 Task: Create a due date automation trigger when advanced on, on the wednesday before a card is due add dates not starting next week at 11:00 AM.
Action: Mouse moved to (963, 81)
Screenshot: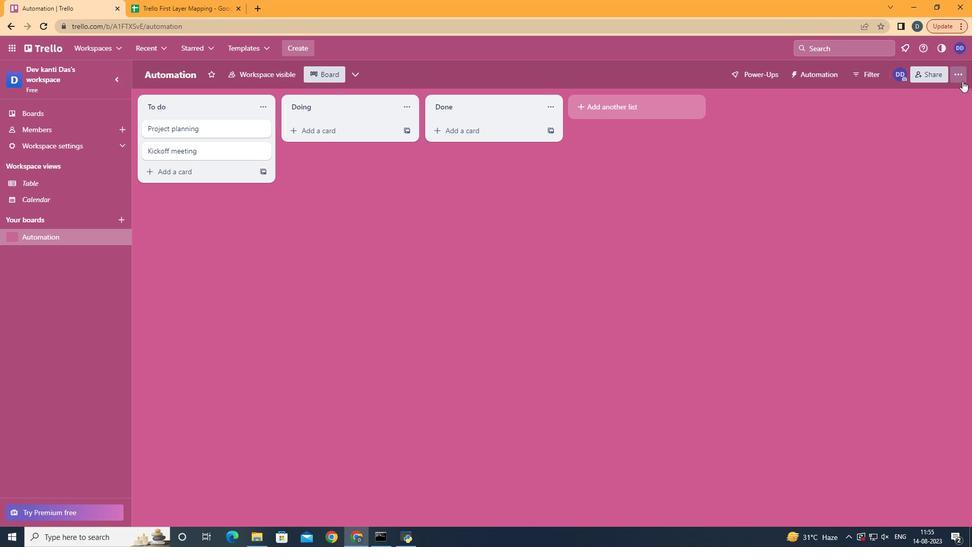
Action: Mouse pressed left at (963, 81)
Screenshot: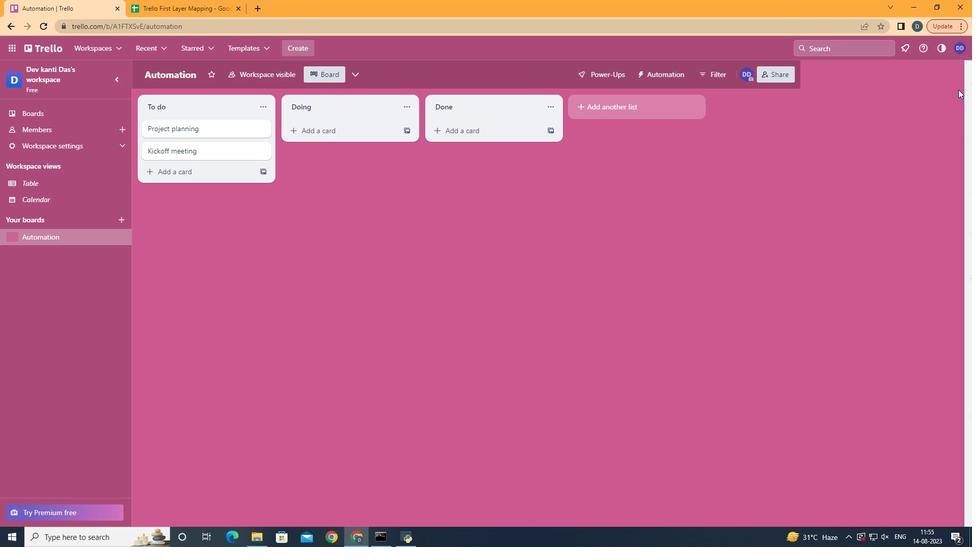 
Action: Mouse moved to (880, 225)
Screenshot: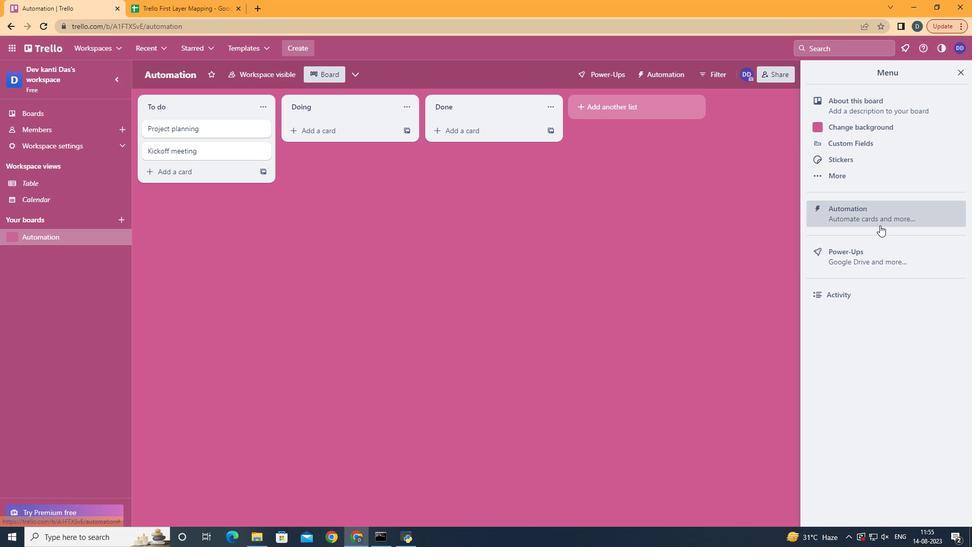 
Action: Mouse pressed left at (880, 225)
Screenshot: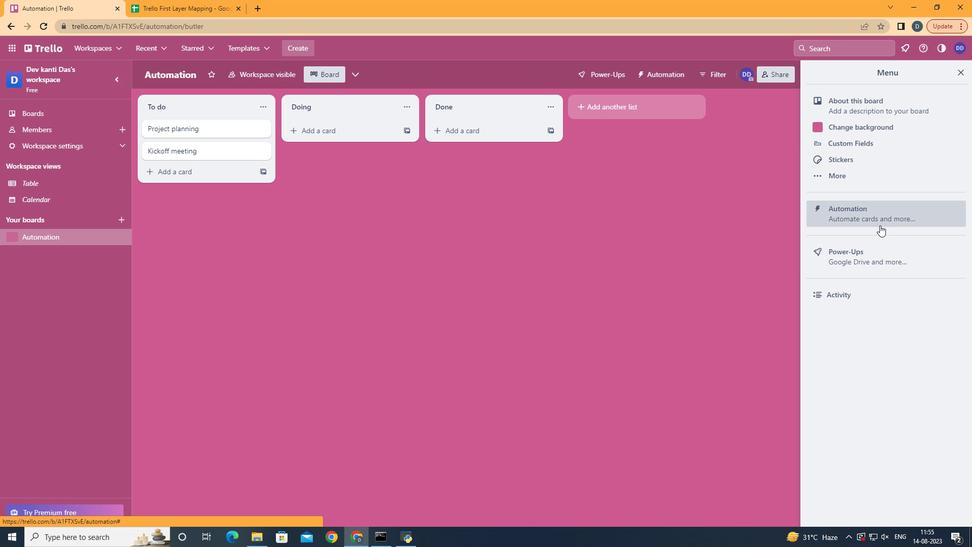 
Action: Mouse moved to (177, 203)
Screenshot: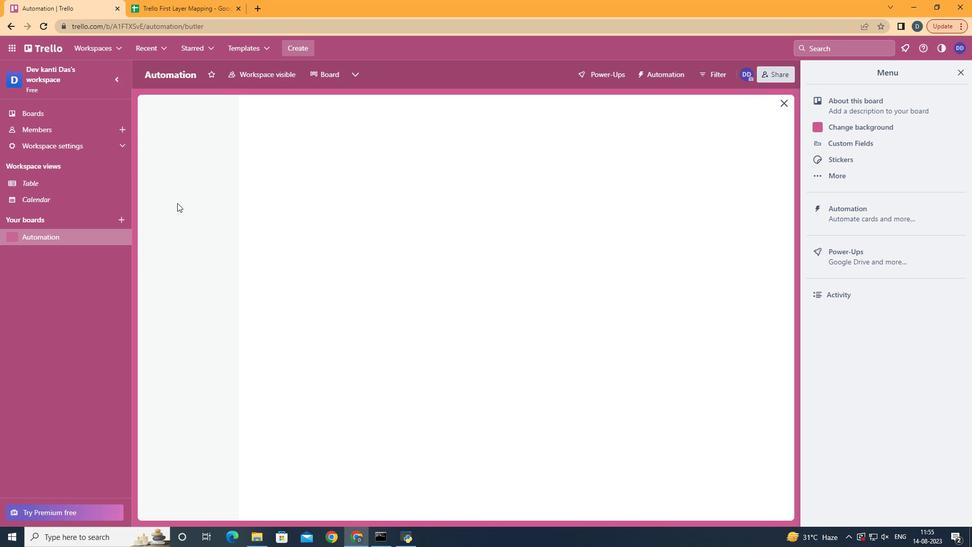 
Action: Mouse pressed left at (177, 203)
Screenshot: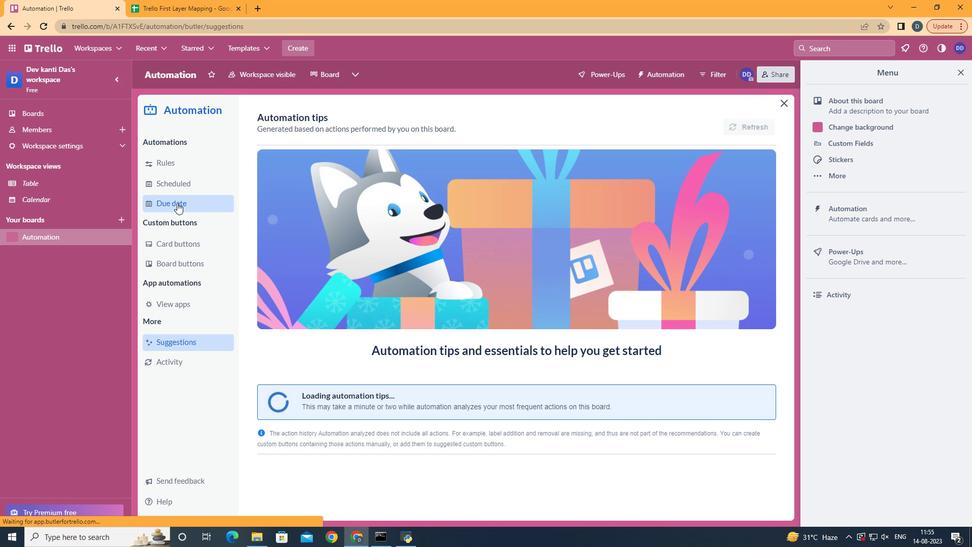 
Action: Mouse moved to (704, 122)
Screenshot: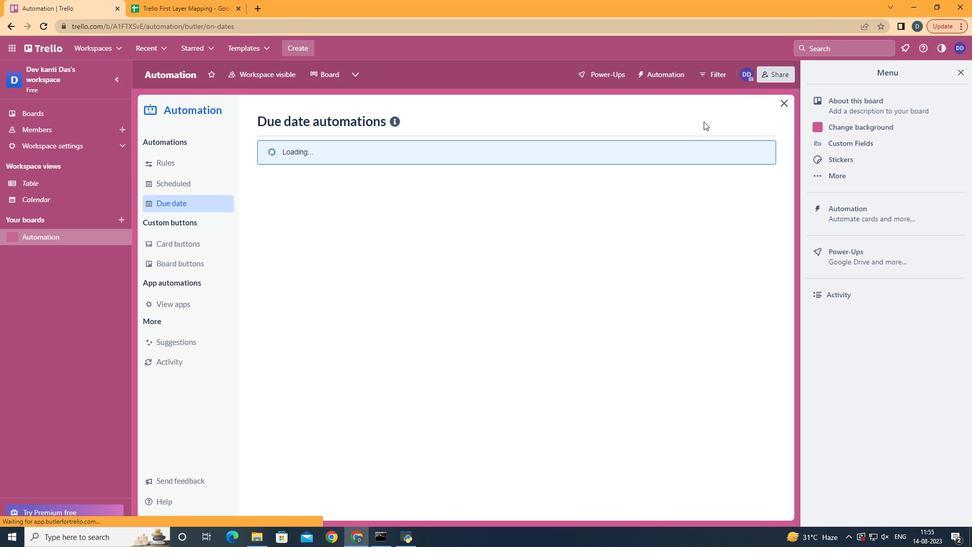 
Action: Mouse pressed left at (704, 122)
Screenshot: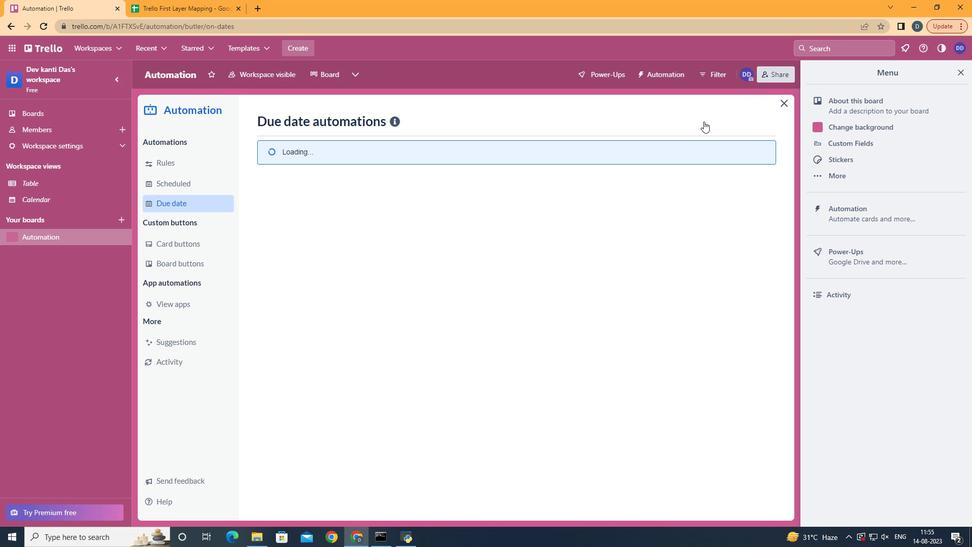 
Action: Mouse pressed left at (704, 122)
Screenshot: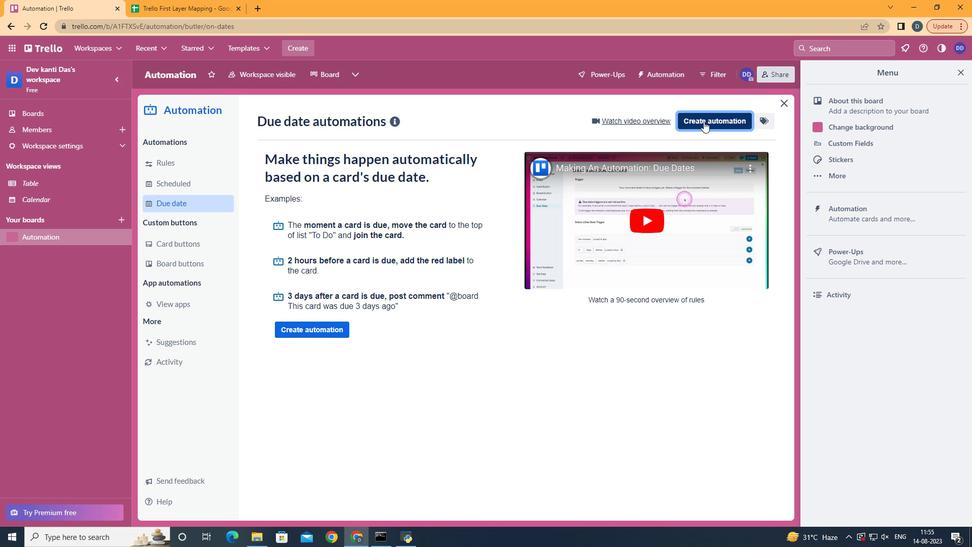 
Action: Mouse moved to (455, 218)
Screenshot: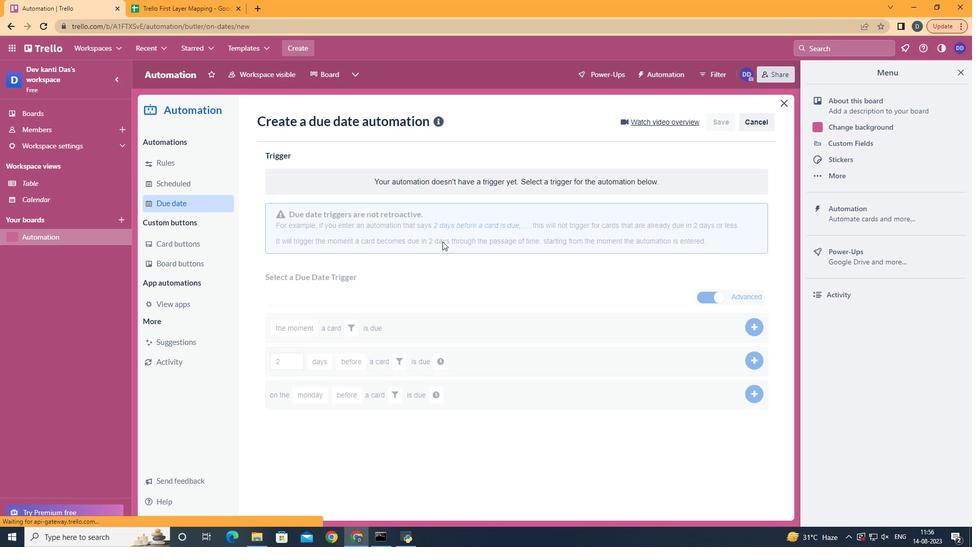 
Action: Mouse pressed left at (455, 218)
Screenshot: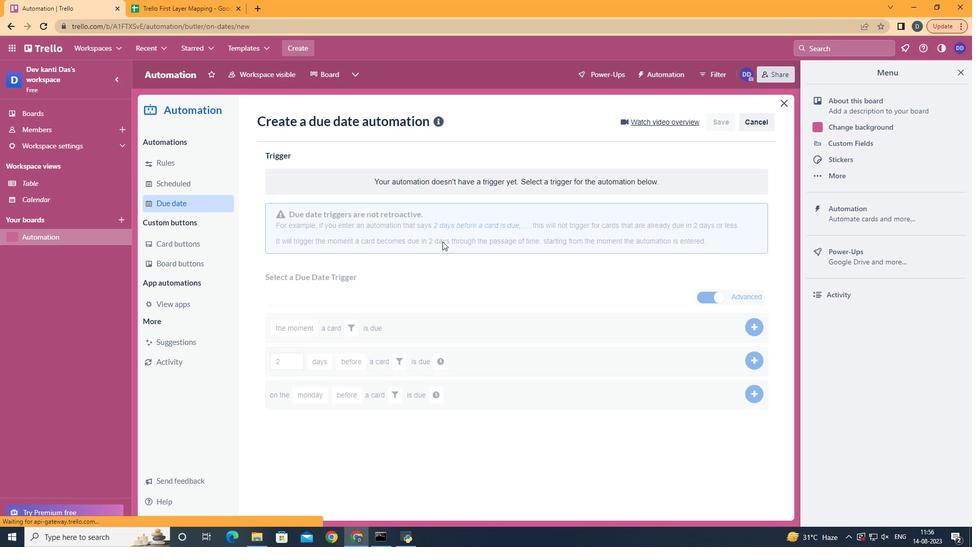 
Action: Mouse moved to (334, 307)
Screenshot: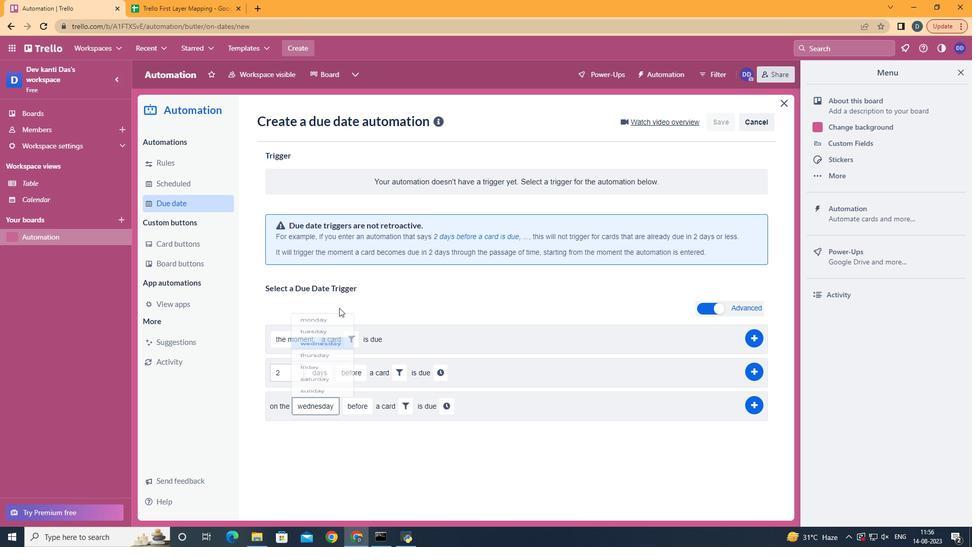 
Action: Mouse pressed left at (334, 307)
Screenshot: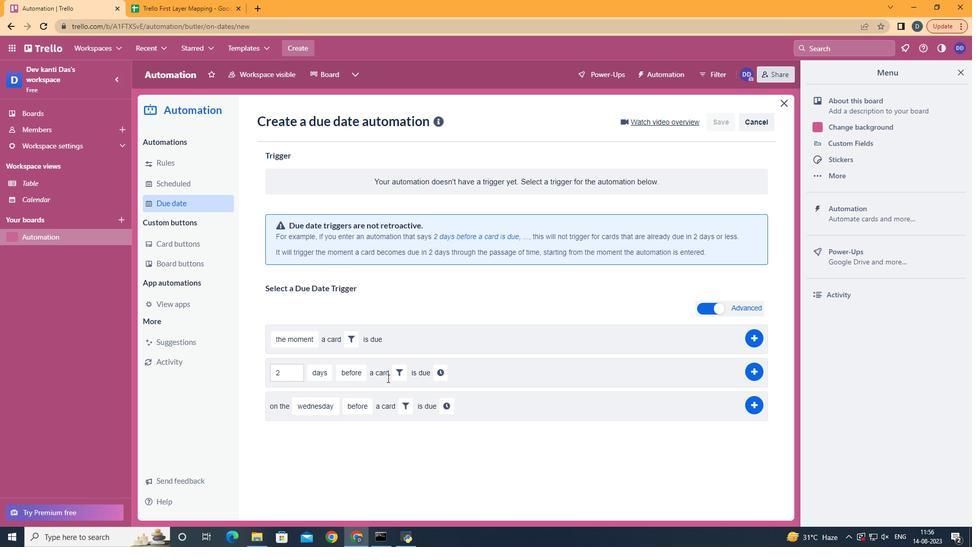 
Action: Mouse moved to (405, 407)
Screenshot: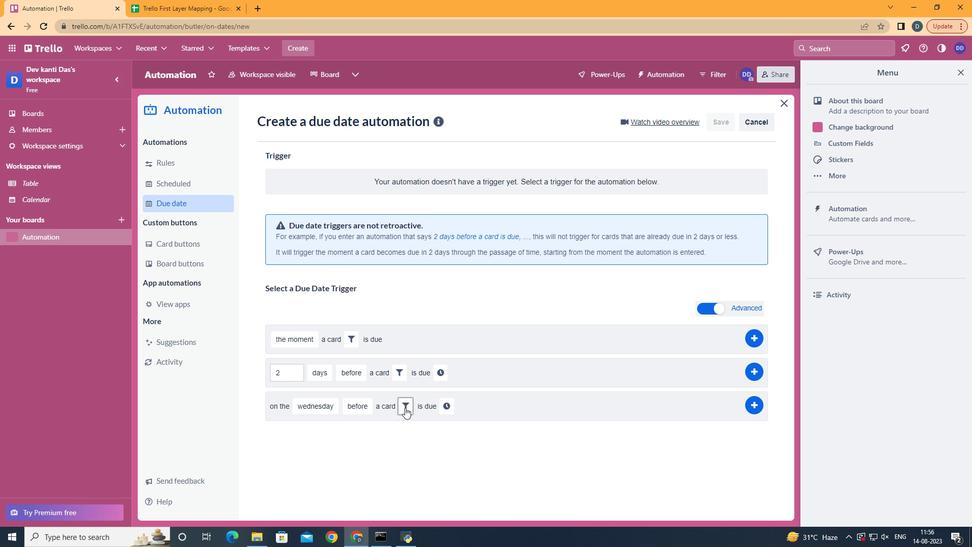
Action: Mouse pressed left at (405, 407)
Screenshot: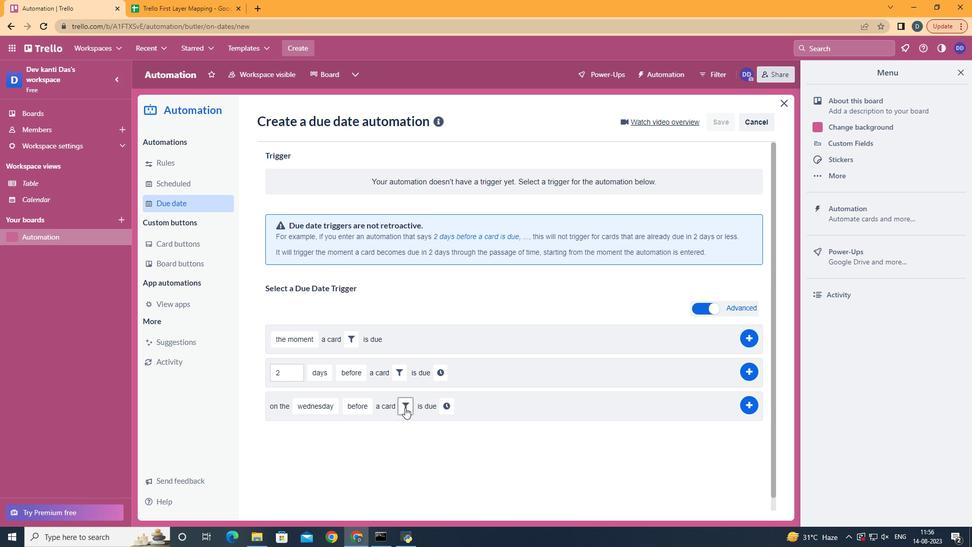 
Action: Mouse moved to (454, 442)
Screenshot: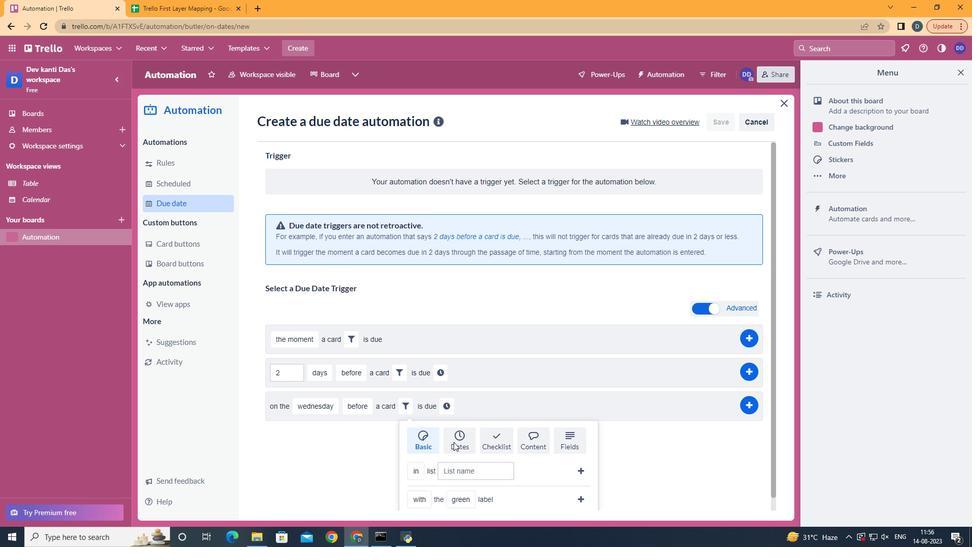 
Action: Mouse pressed left at (454, 442)
Screenshot: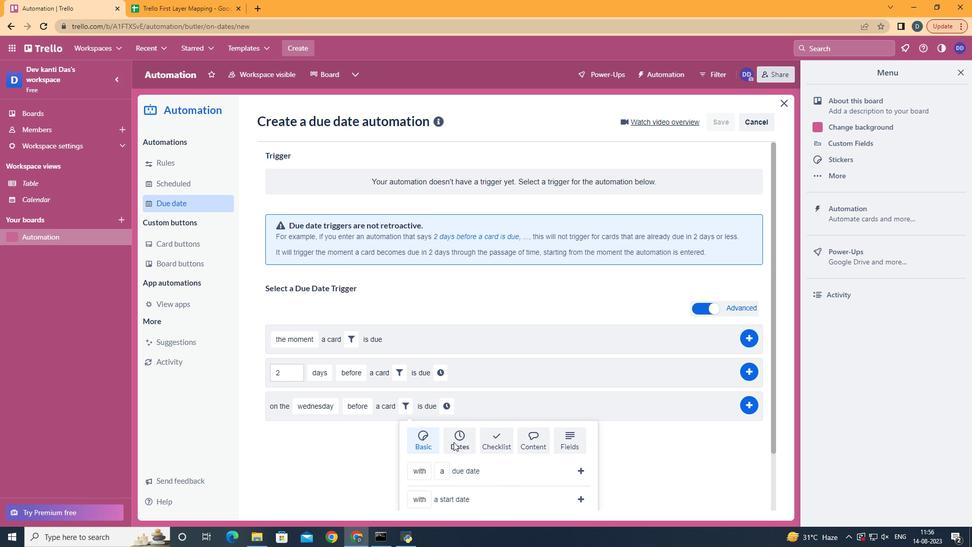 
Action: Mouse scrolled (454, 442) with delta (0, 0)
Screenshot: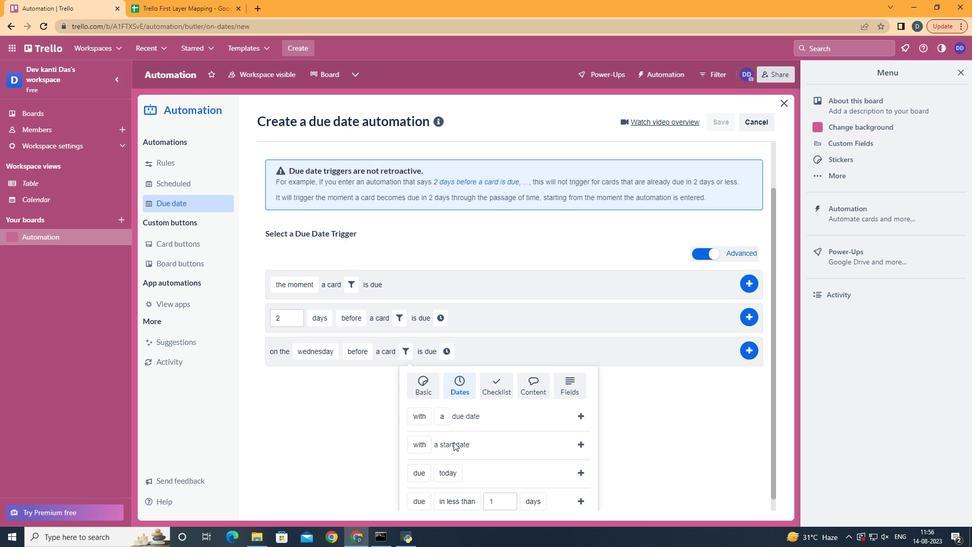 
Action: Mouse scrolled (454, 442) with delta (0, 0)
Screenshot: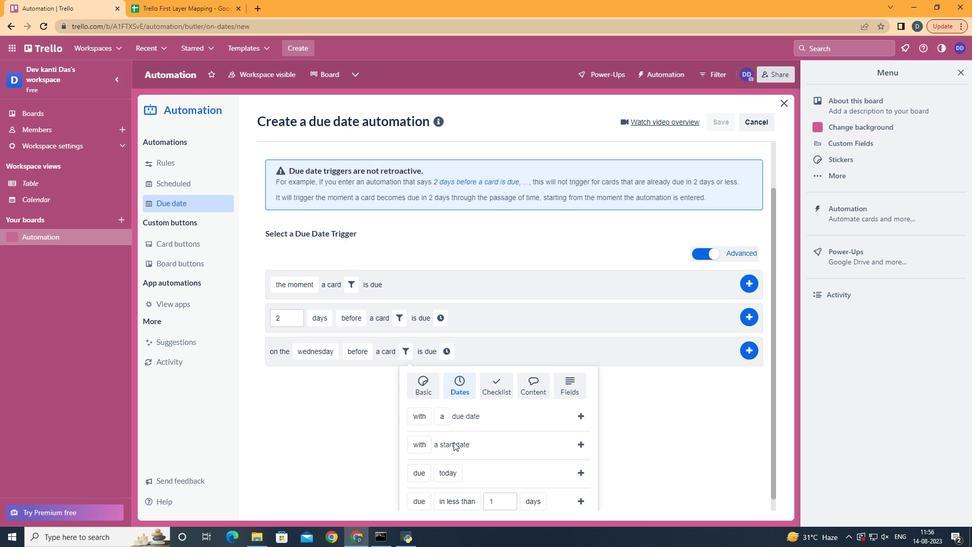 
Action: Mouse scrolled (454, 442) with delta (0, 0)
Screenshot: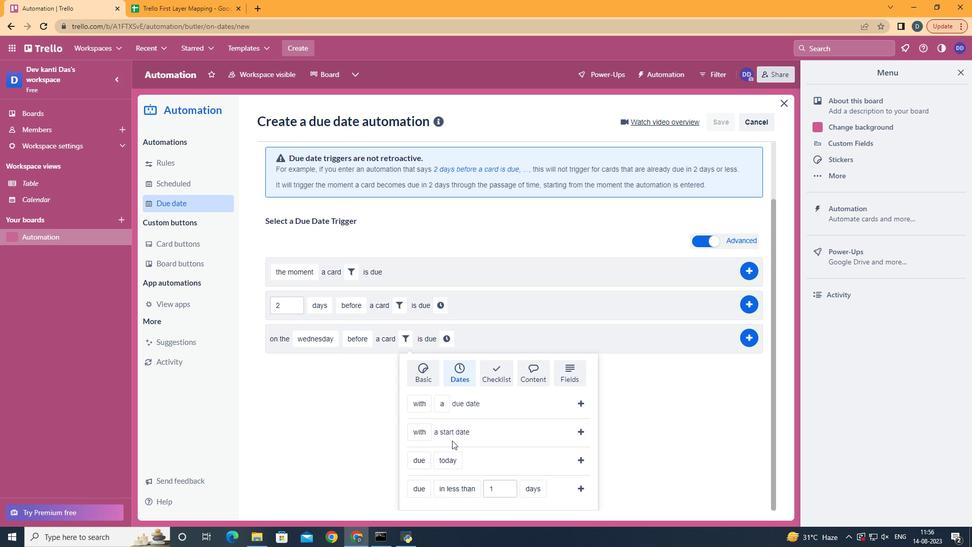 
Action: Mouse scrolled (454, 442) with delta (0, 0)
Screenshot: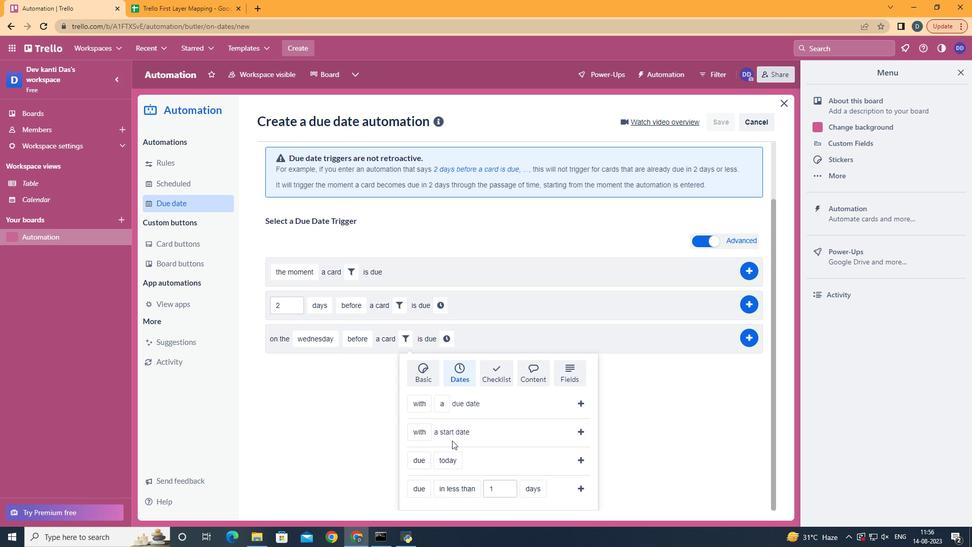 
Action: Mouse scrolled (454, 442) with delta (0, 0)
Screenshot: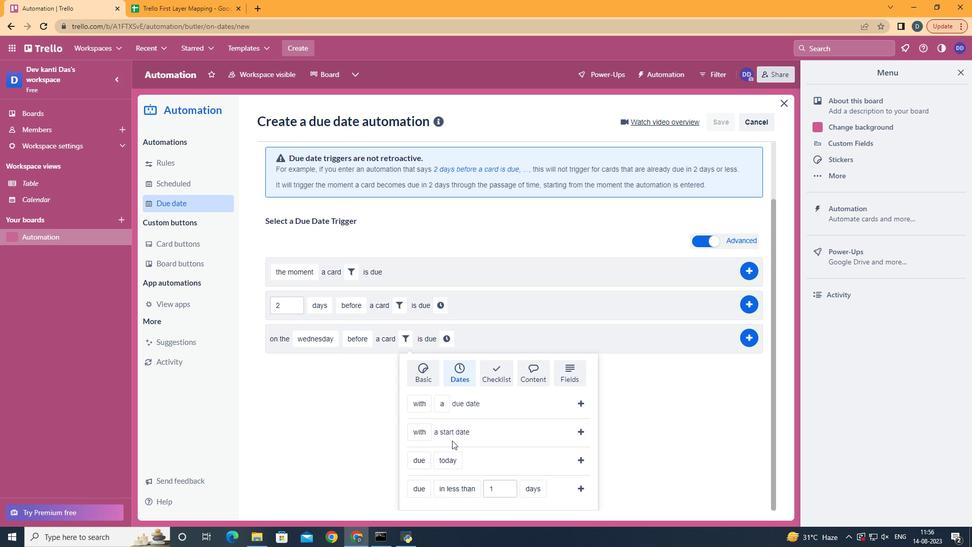 
Action: Mouse scrolled (454, 442) with delta (0, 0)
Screenshot: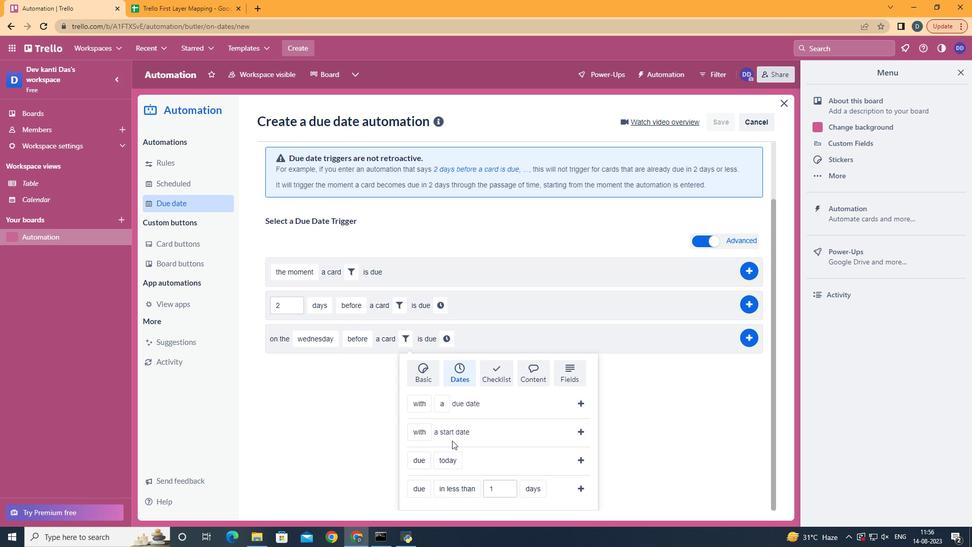 
Action: Mouse moved to (434, 436)
Screenshot: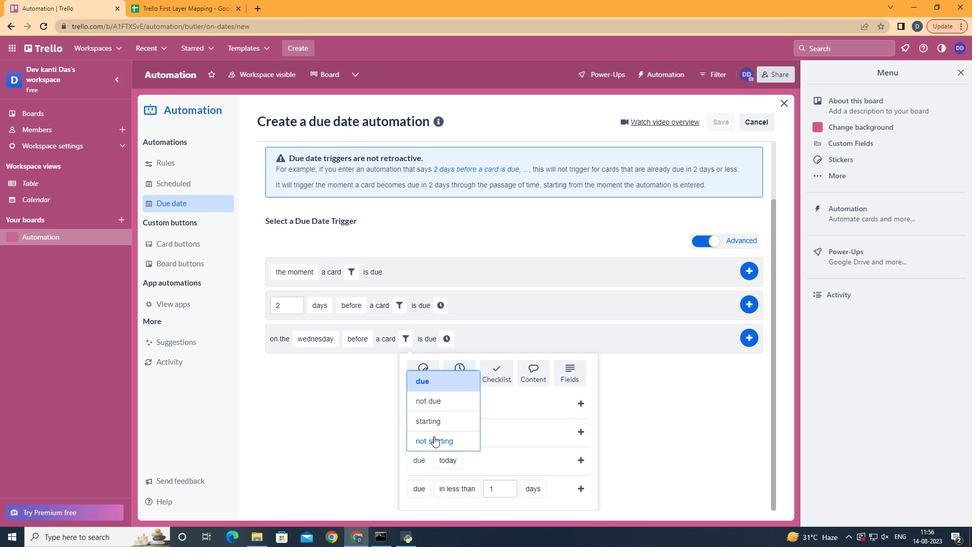 
Action: Mouse pressed left at (434, 436)
Screenshot: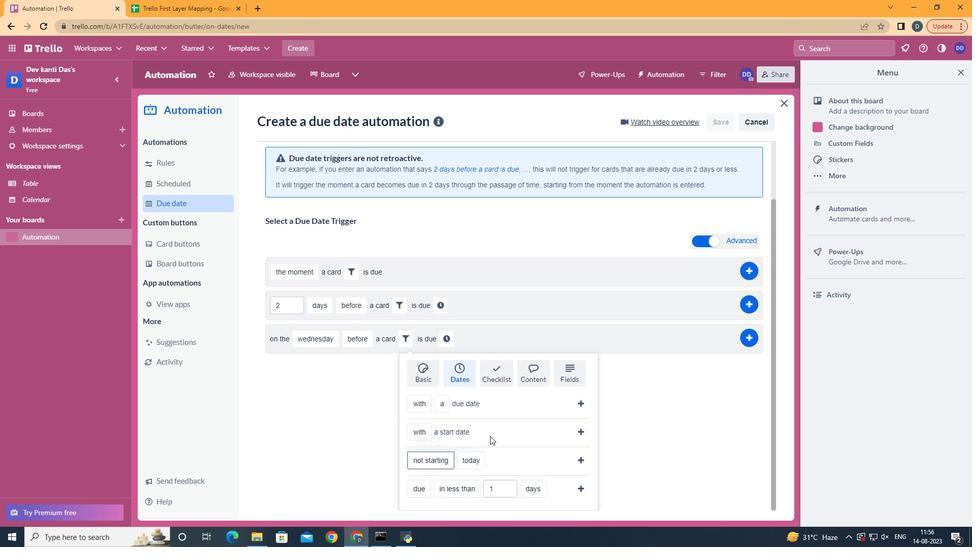 
Action: Mouse moved to (499, 399)
Screenshot: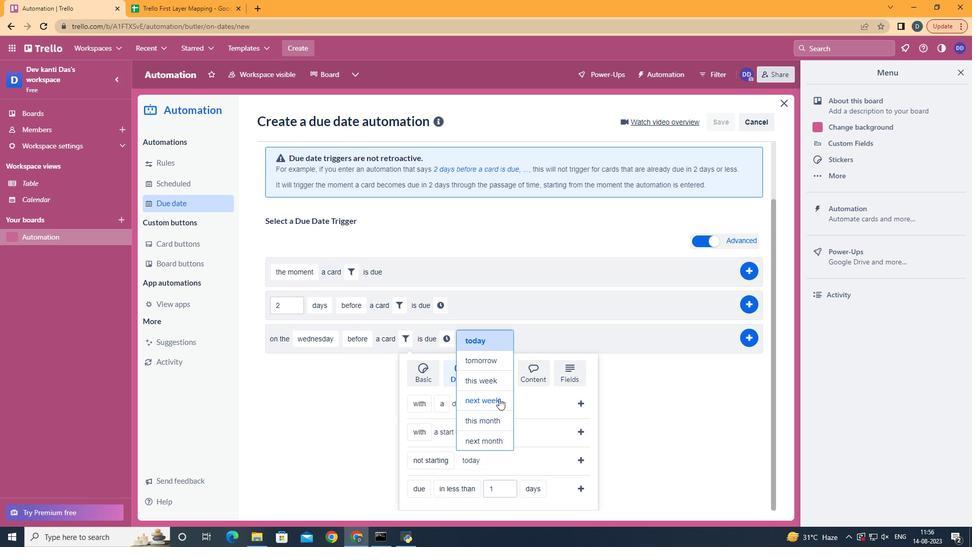 
Action: Mouse pressed left at (499, 399)
Screenshot: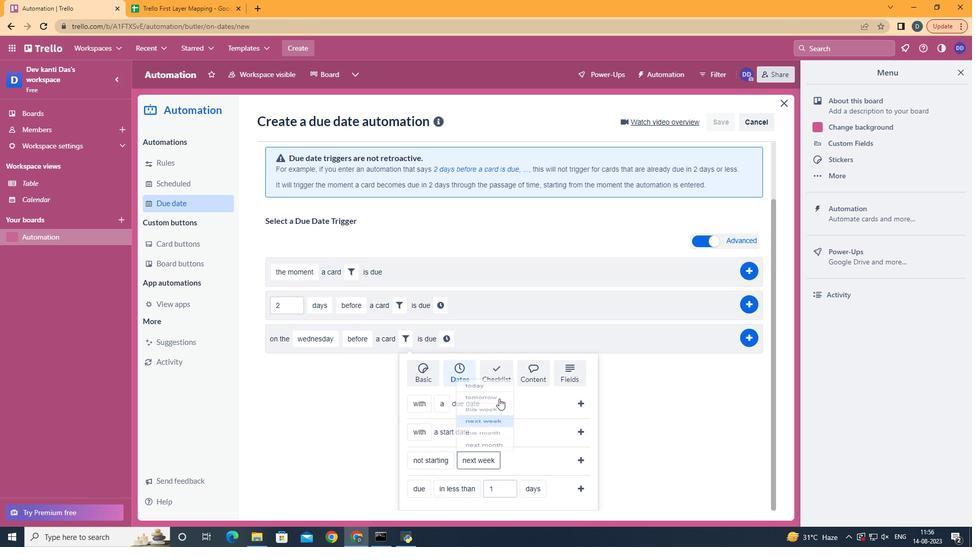 
Action: Mouse moved to (578, 455)
Screenshot: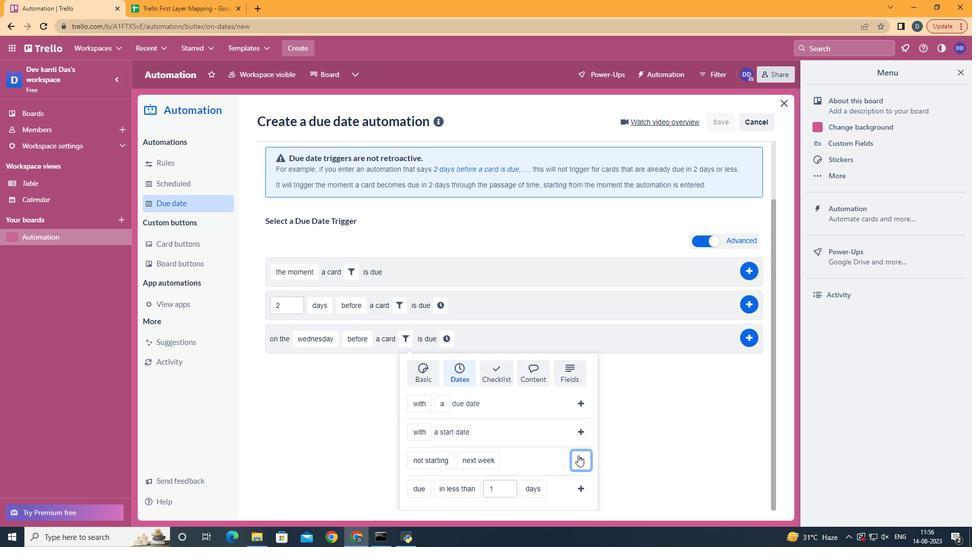 
Action: Mouse pressed left at (578, 455)
Screenshot: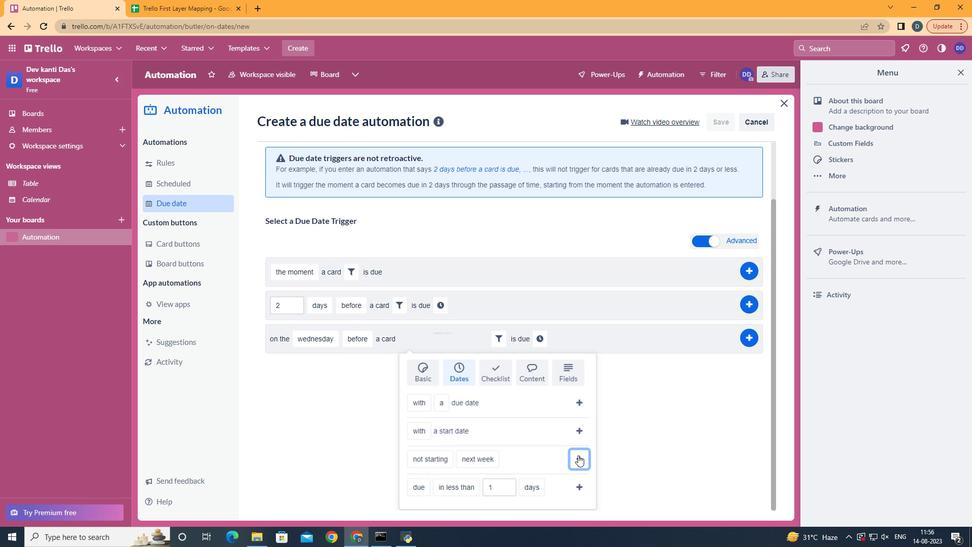 
Action: Mouse moved to (532, 405)
Screenshot: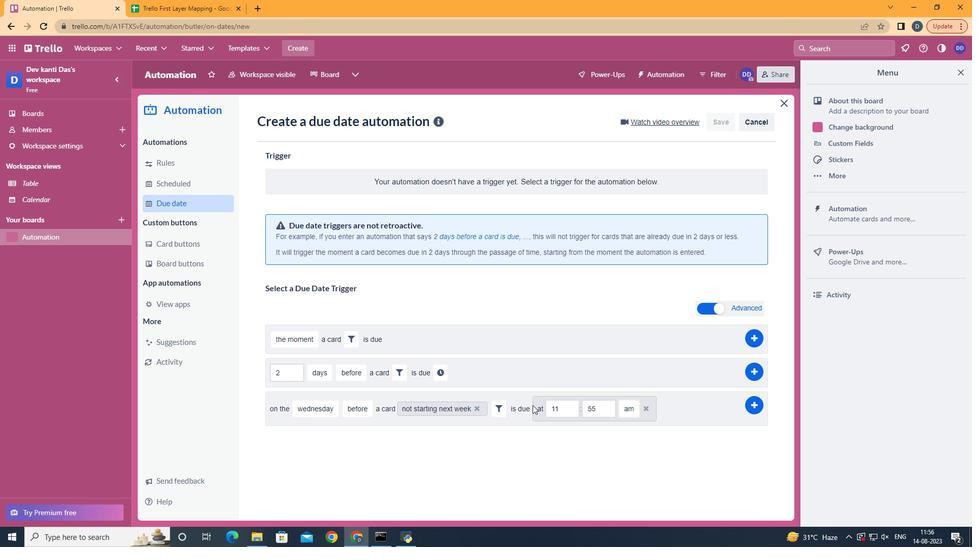 
Action: Mouse pressed left at (532, 405)
Screenshot: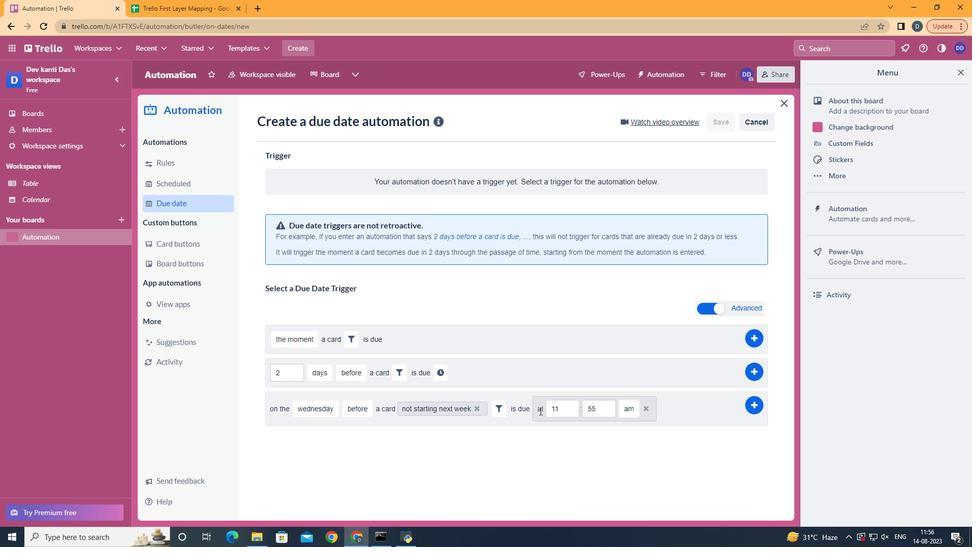 
Action: Mouse moved to (608, 410)
Screenshot: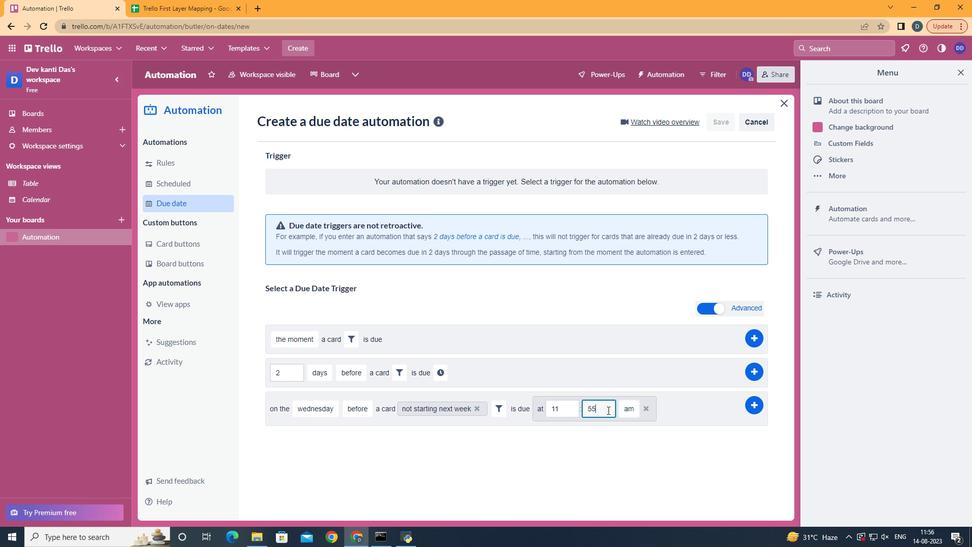 
Action: Mouse pressed left at (608, 410)
Screenshot: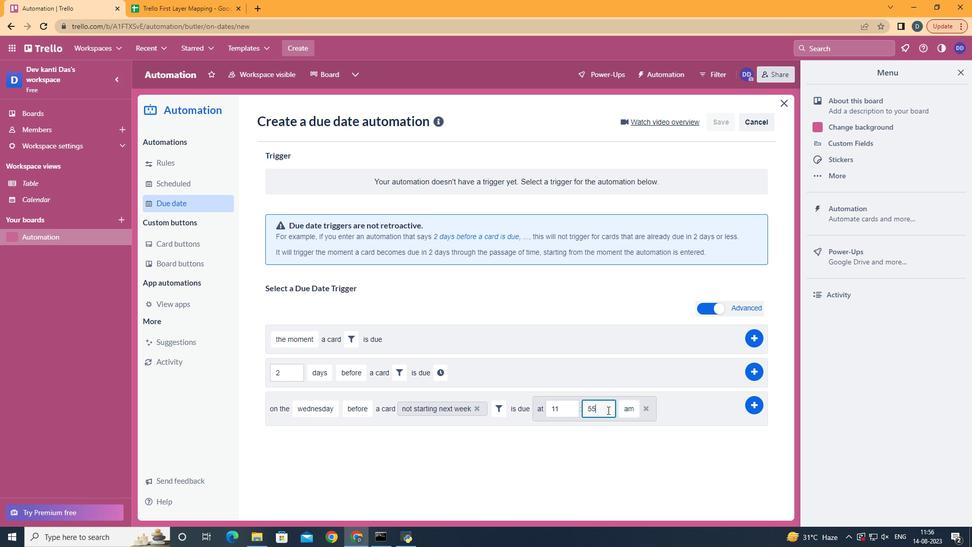 
Action: Key pressed <Key.backspace><Key.backspace>00
Screenshot: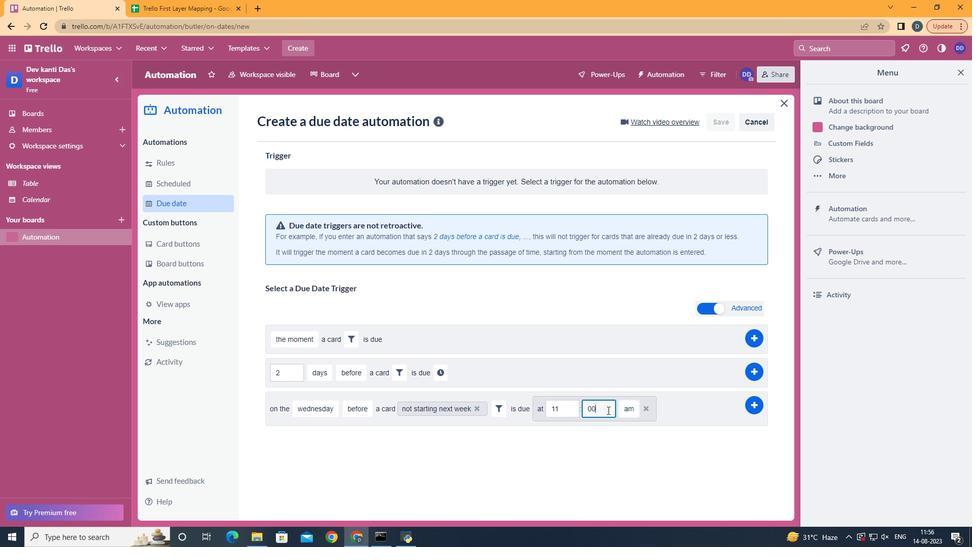 
Action: Mouse moved to (759, 405)
Screenshot: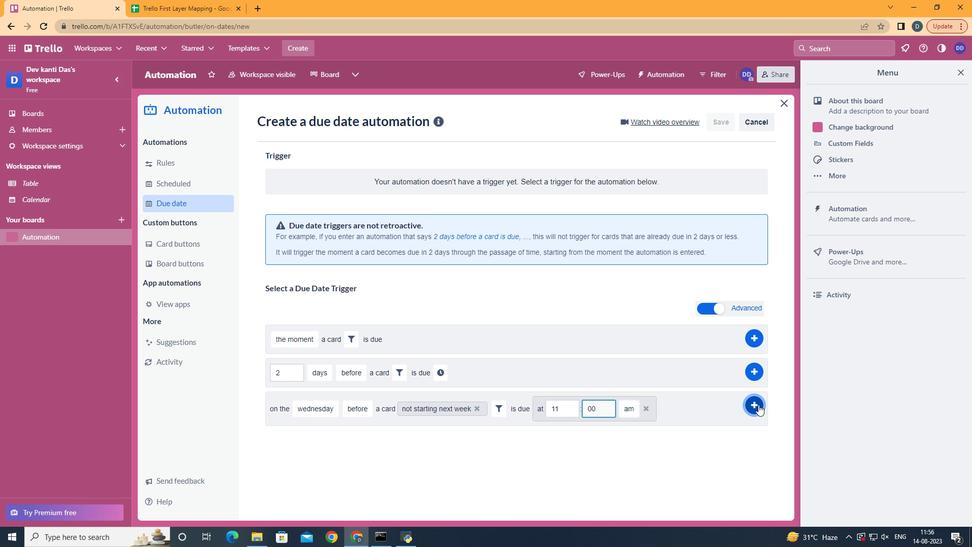 
Action: Mouse pressed left at (759, 405)
Screenshot: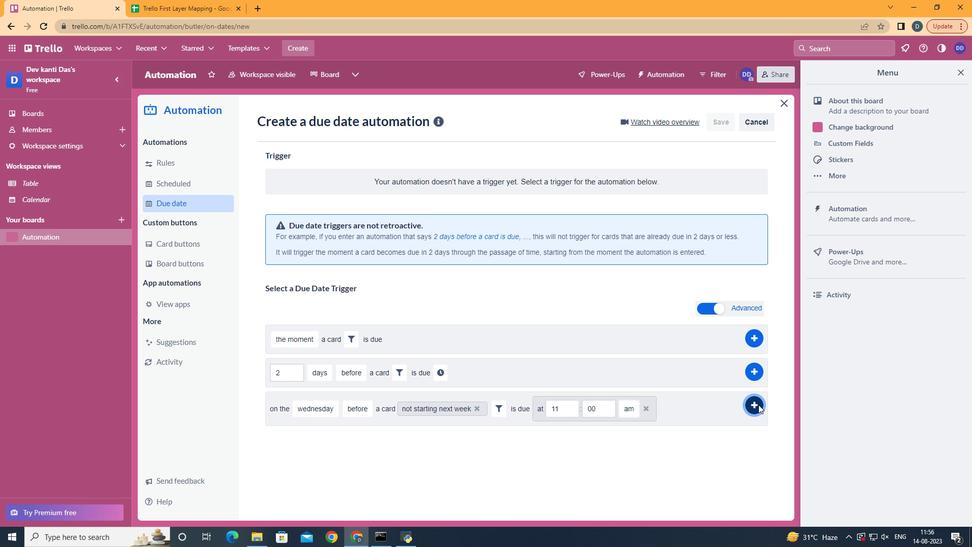 
